 Task: Clear the console
Action: Mouse moved to (1019, 32)
Screenshot: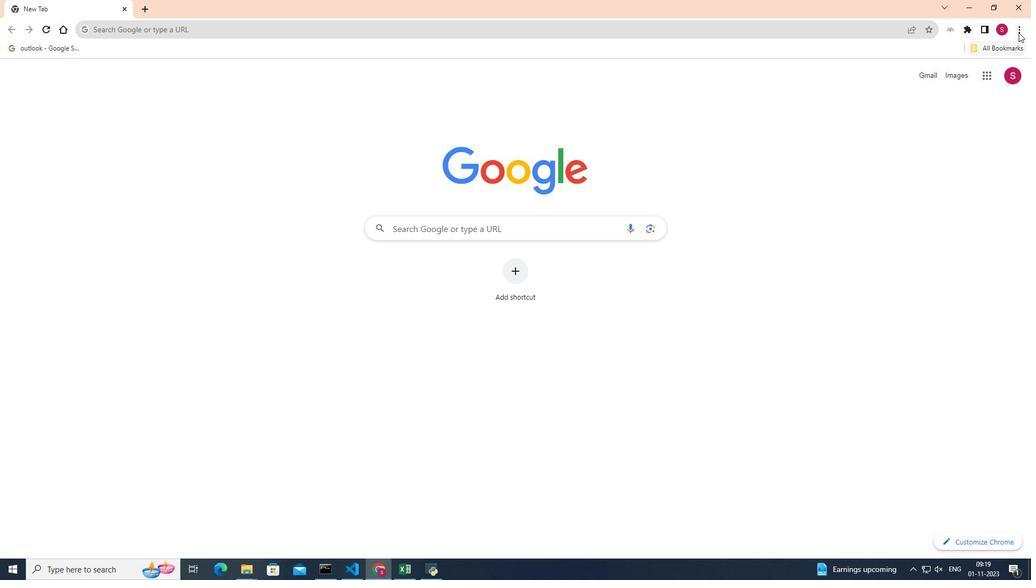 
Action: Mouse pressed left at (1019, 32)
Screenshot: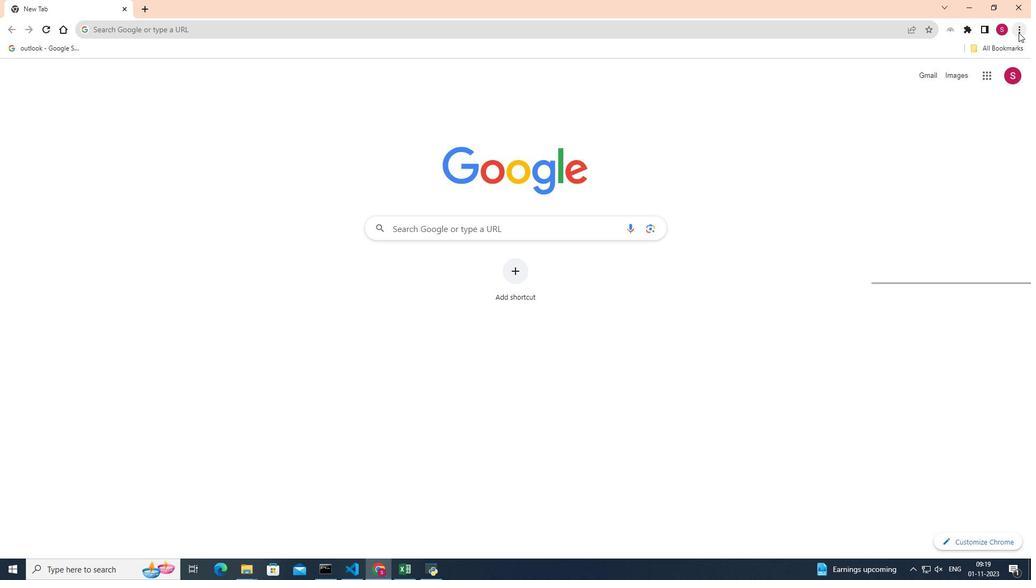 
Action: Mouse moved to (906, 191)
Screenshot: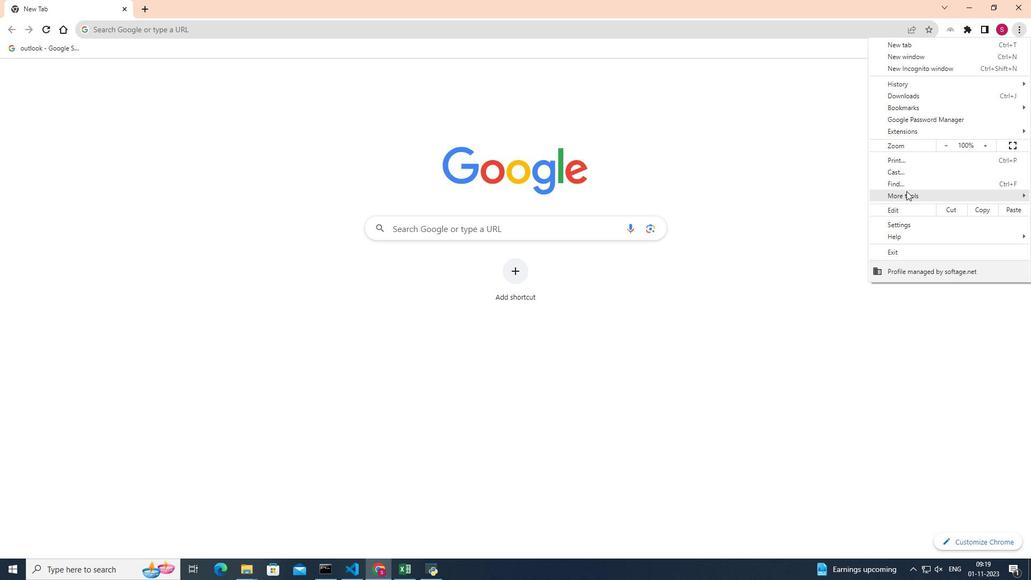 
Action: Mouse pressed left at (906, 191)
Screenshot: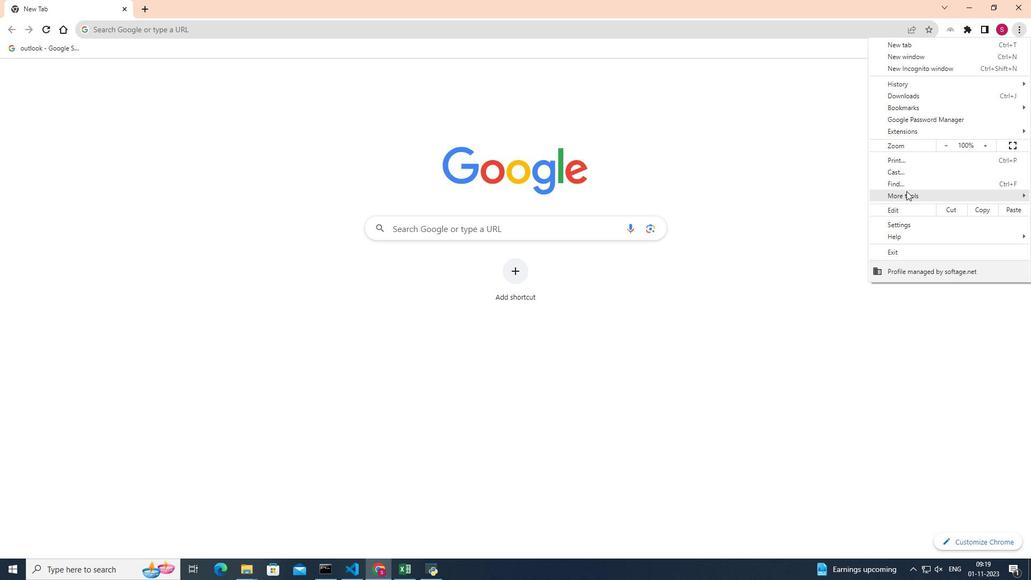 
Action: Mouse moved to (783, 274)
Screenshot: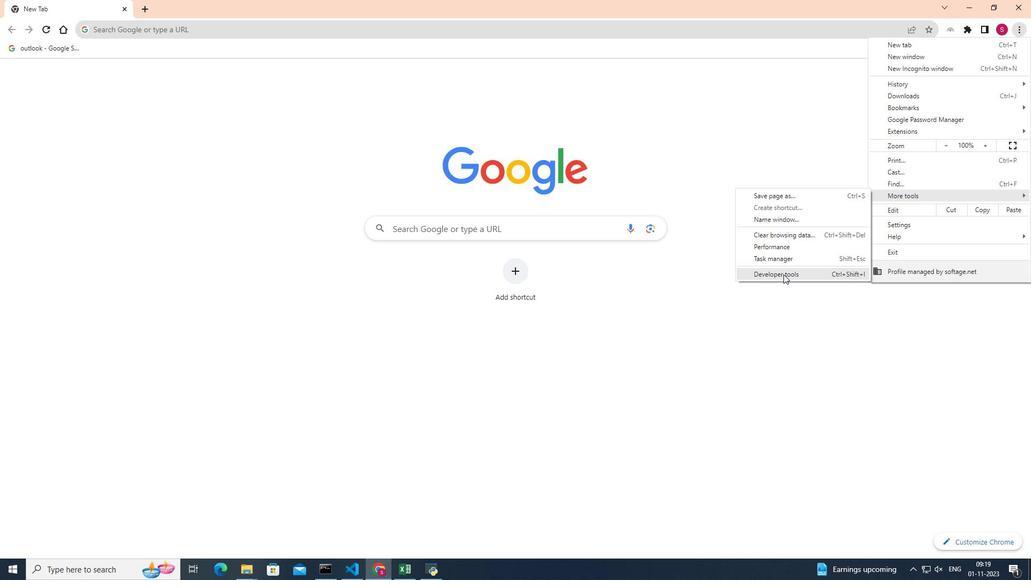 
Action: Mouse pressed left at (783, 274)
Screenshot: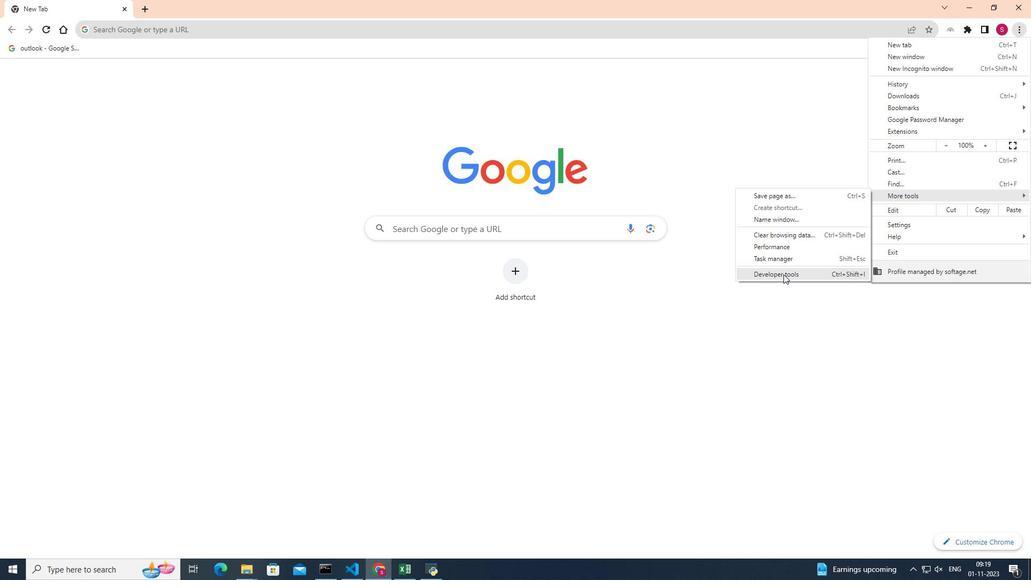 
Action: Mouse moved to (829, 64)
Screenshot: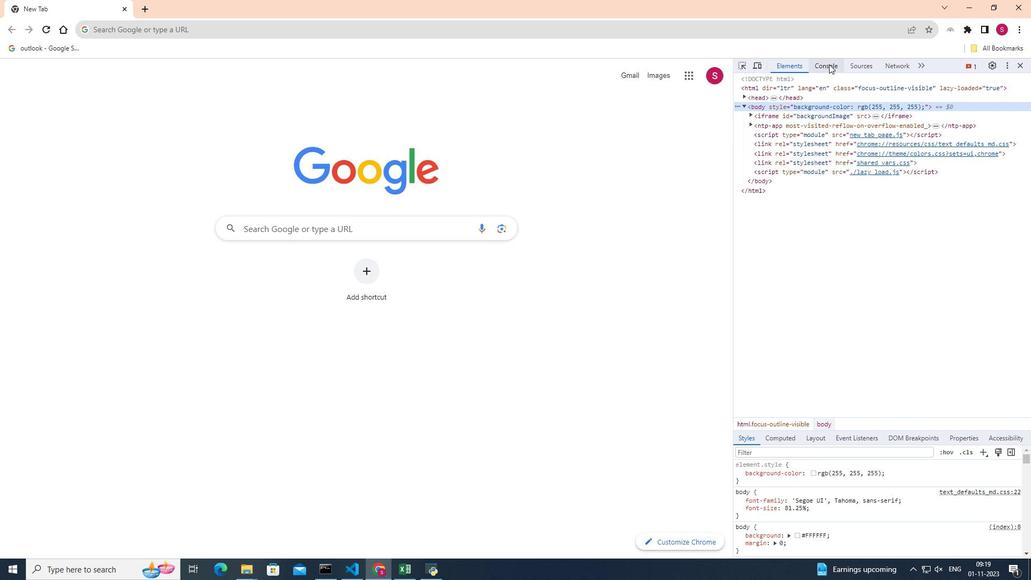 
Action: Mouse pressed left at (829, 64)
Screenshot: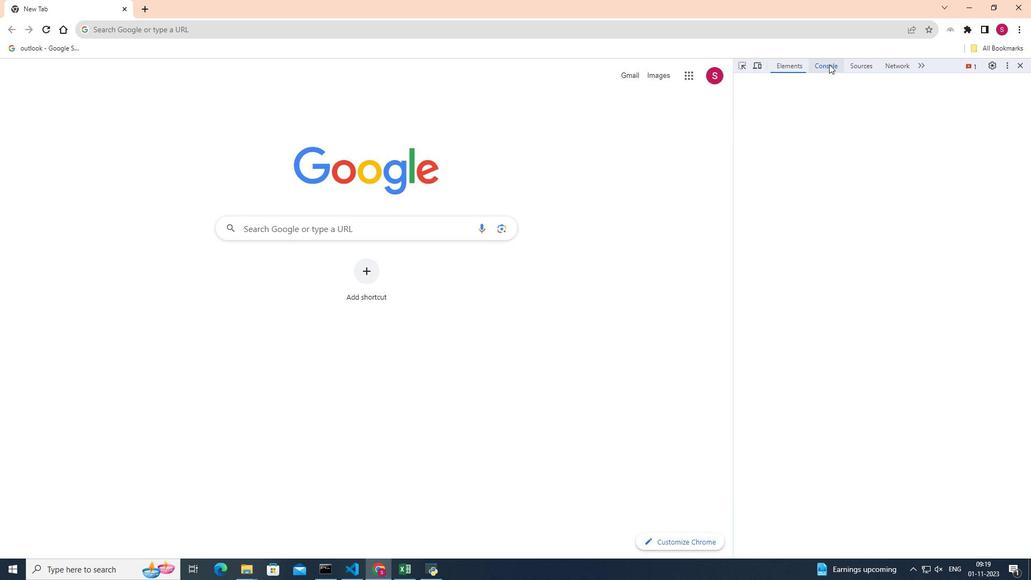 
Action: Mouse moved to (752, 104)
Screenshot: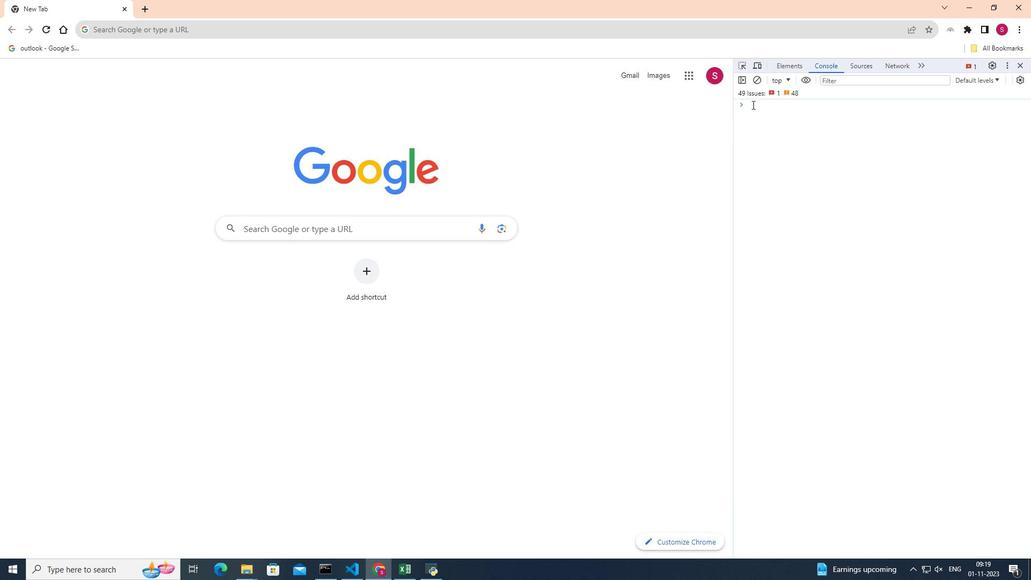 
Action: Mouse pressed left at (752, 104)
Screenshot: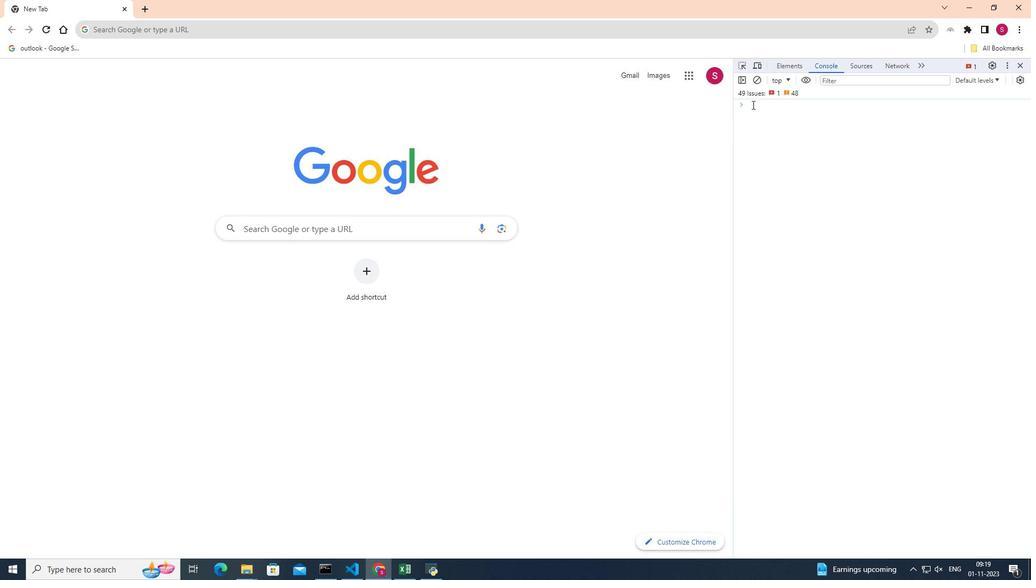 
Action: Key pressed documenet.write<Key.shift_r><Key.shift_r>(<Key.shift_r>"<Key.shift>Hello<Key.space>world<Key.shift_r>"<Key.shift_r>)<Key.enter>
Screenshot: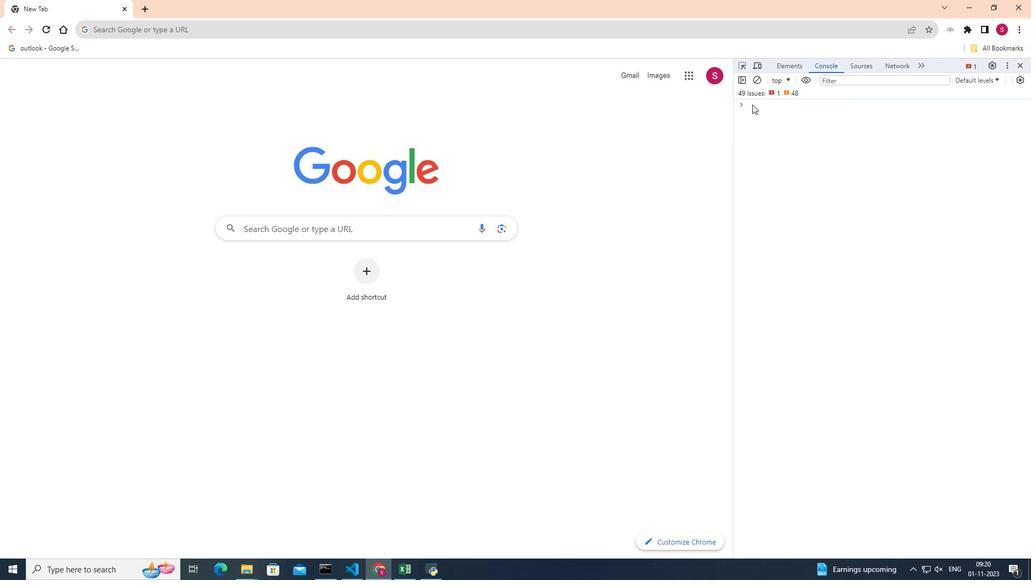 
Action: Mouse moved to (761, 78)
Screenshot: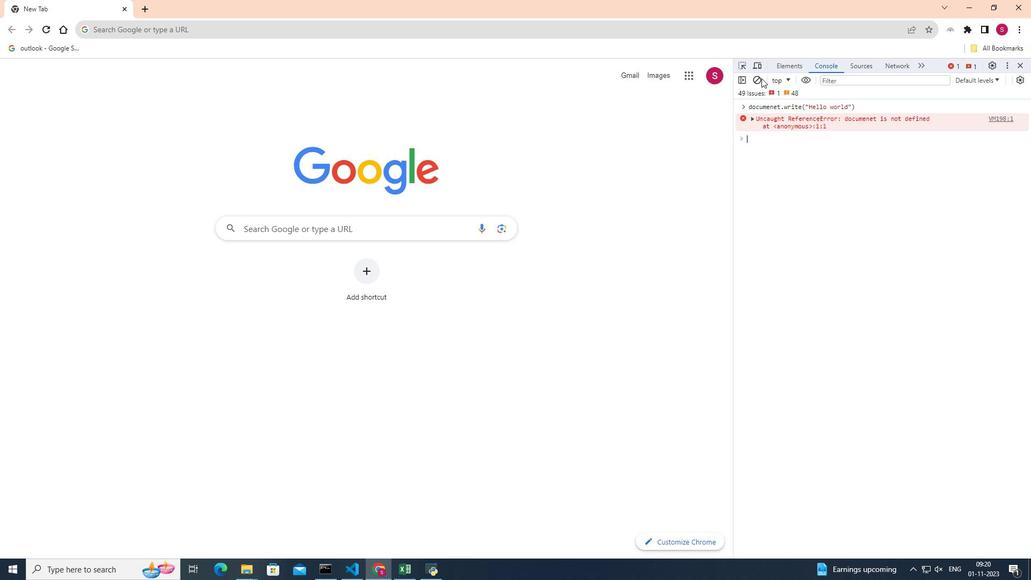 
Action: Mouse pressed left at (761, 78)
Screenshot: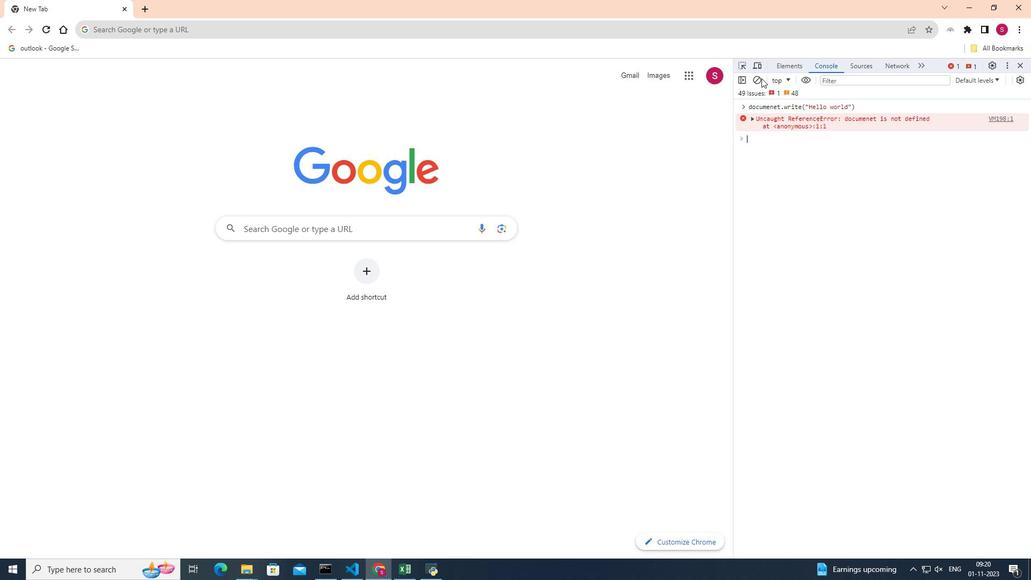 
